 Task: Add Attachment from Google Drive to Card Card0000000199 in Board Board0000000050 in Workspace WS0000000017 in Trello. Add Cover Orange to Card Card0000000199 in Board Board0000000050 in Workspace WS0000000017 in Trello. Add "Add Label …" with "Title" Title0000000199 to Button Button0000000199 to Card Card0000000199 in Board Board0000000050 in Workspace WS0000000017 in Trello. Add Description DS0000000199 to Card Card0000000199 in Board Board0000000050 in Workspace WS0000000017 in Trello. Add Comment CM0000000199 to Card Card0000000199 in Board Board0000000050 in Workspace WS0000000017 in Trello
Action: Mouse moved to (297, 427)
Screenshot: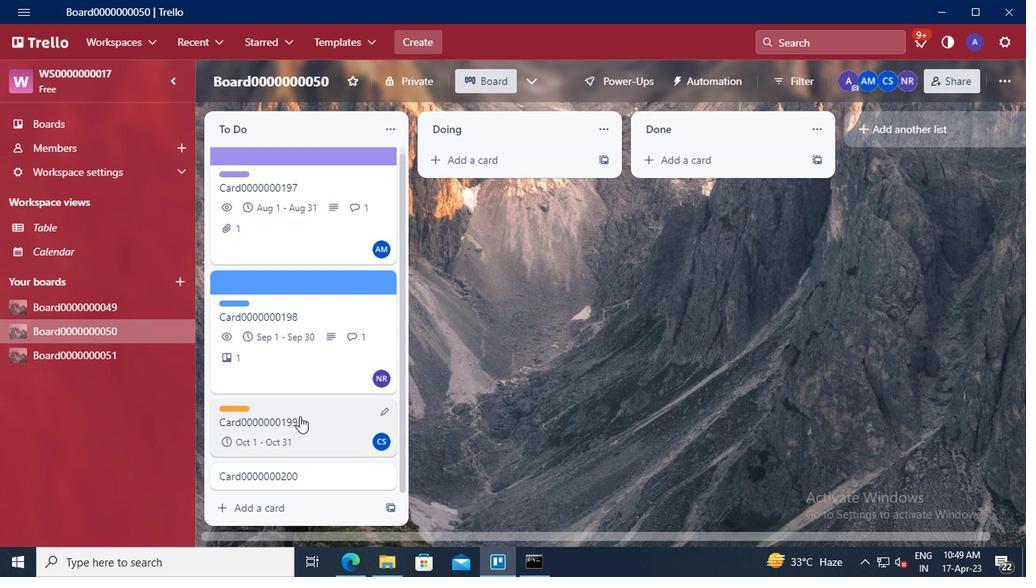 
Action: Mouse pressed left at (297, 427)
Screenshot: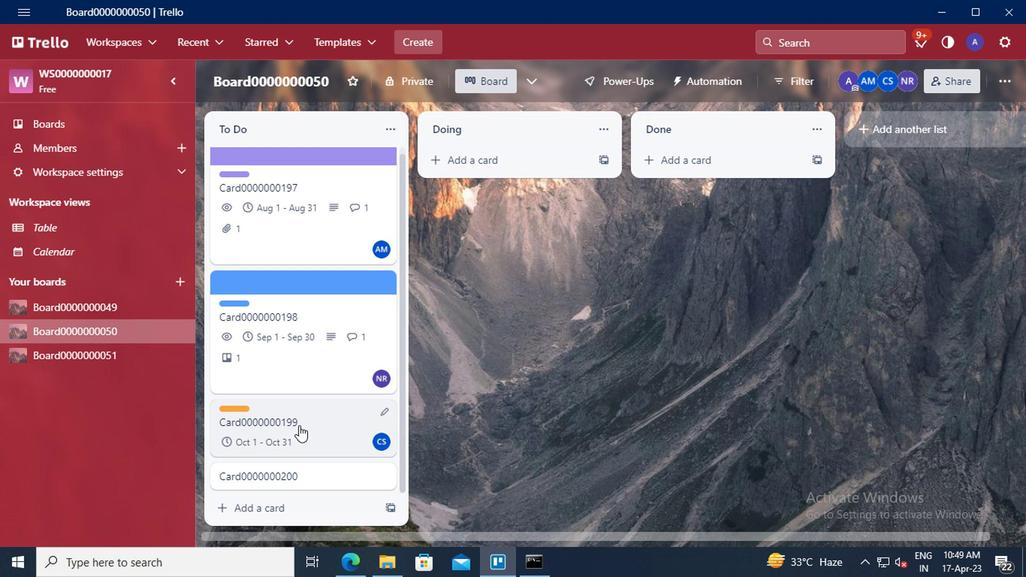 
Action: Mouse moved to (697, 321)
Screenshot: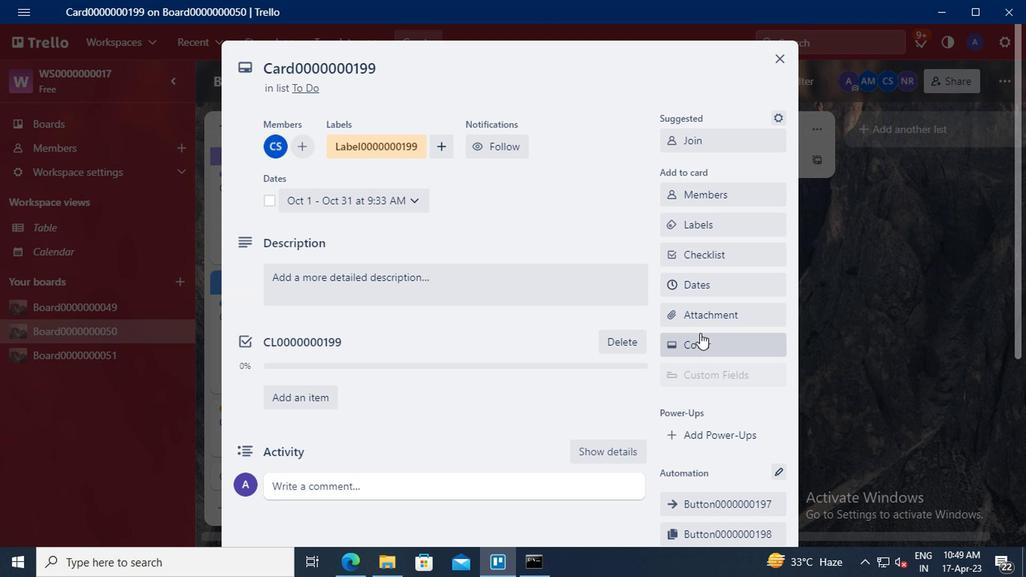
Action: Mouse pressed left at (697, 321)
Screenshot: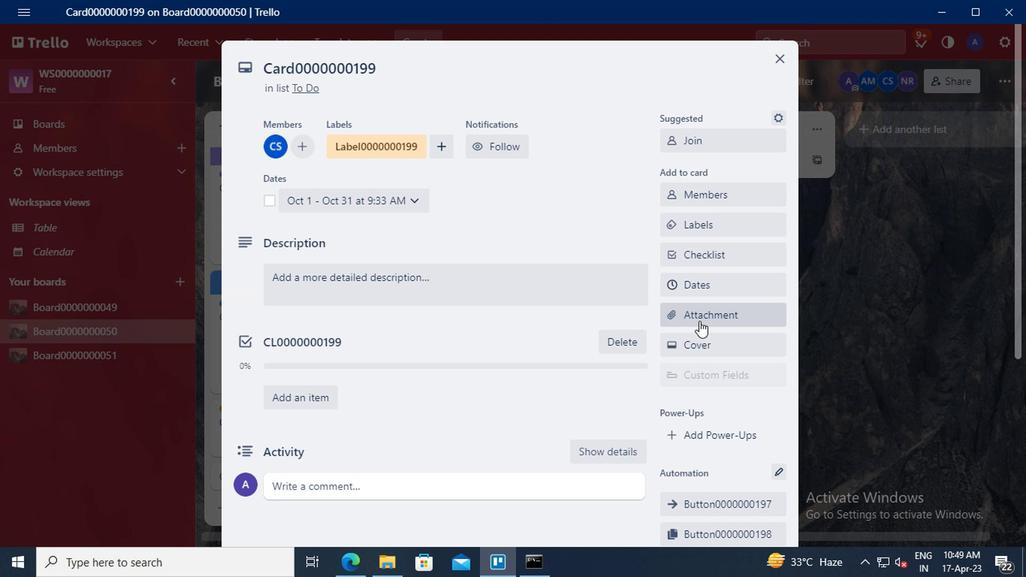 
Action: Mouse moved to (703, 179)
Screenshot: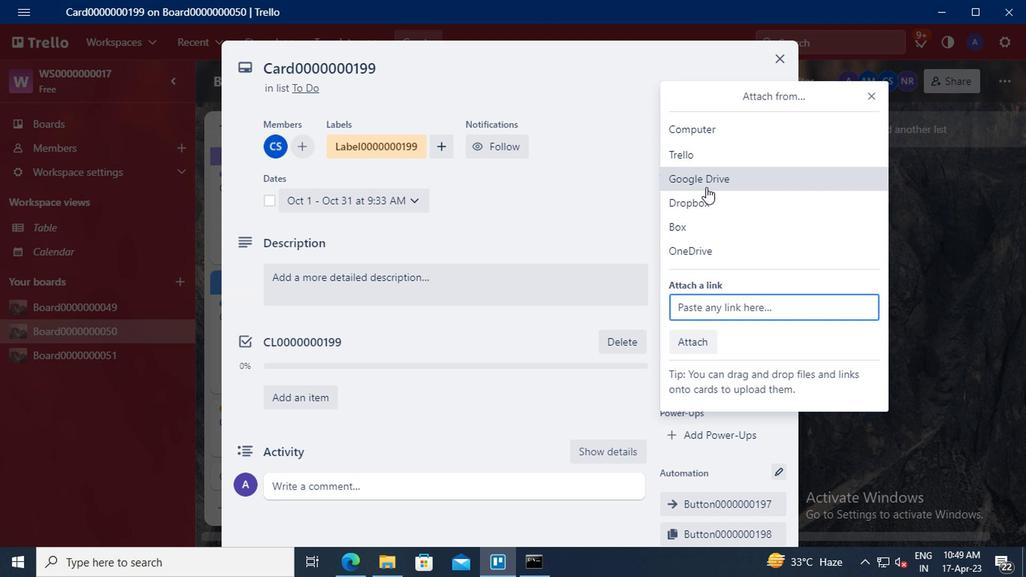 
Action: Mouse pressed left at (703, 179)
Screenshot: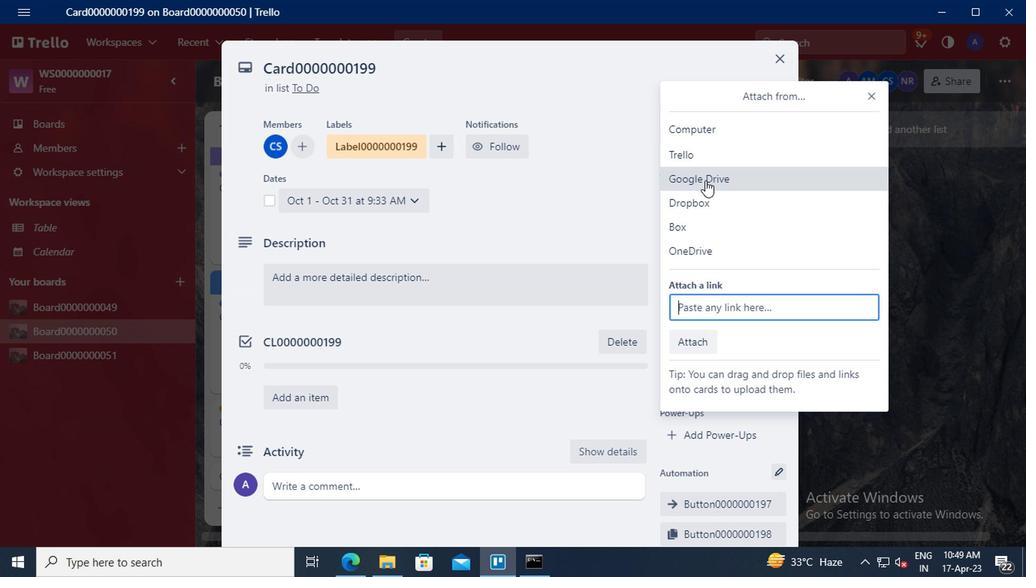 
Action: Mouse moved to (223, 243)
Screenshot: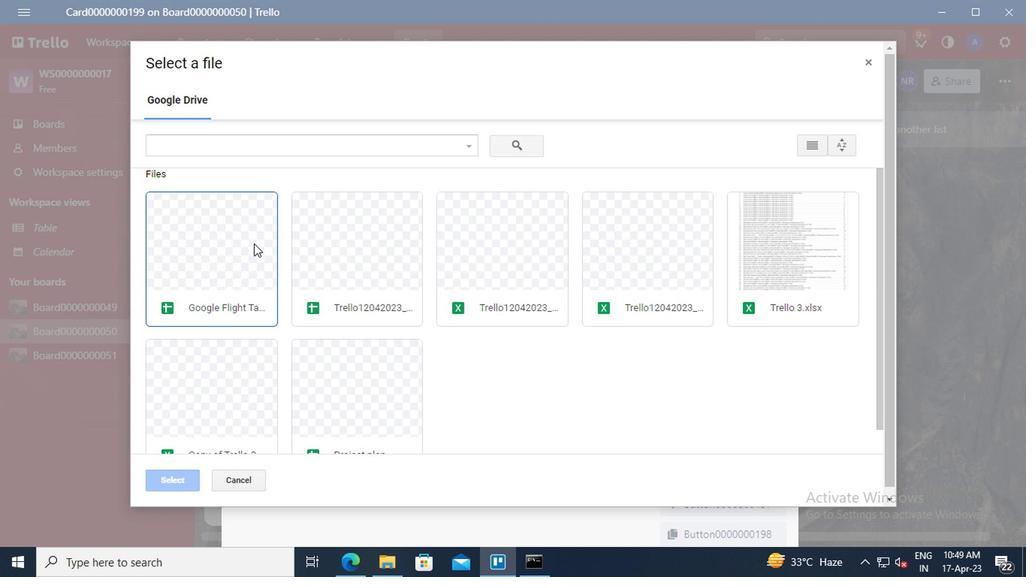 
Action: Mouse pressed left at (223, 243)
Screenshot: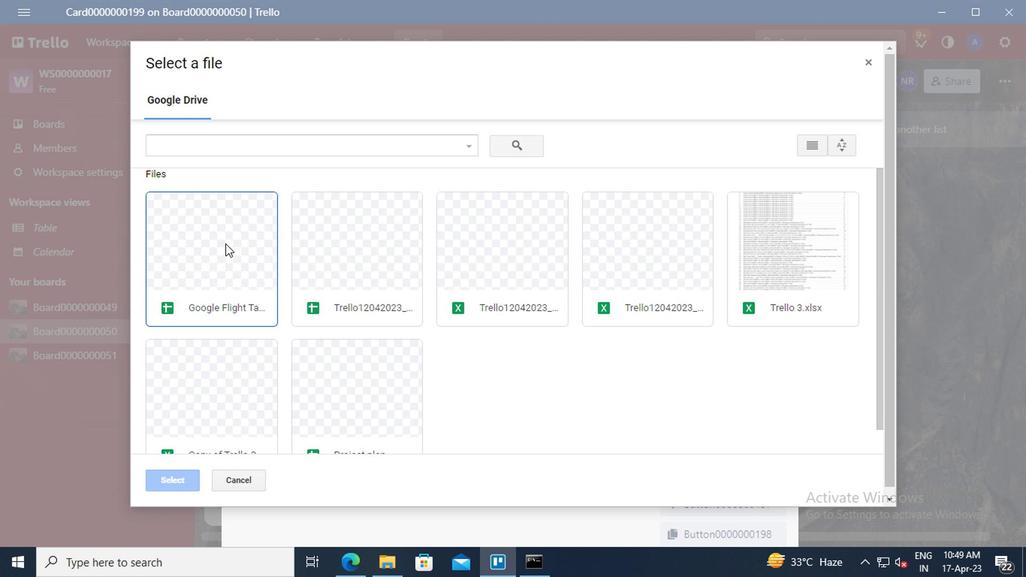 
Action: Mouse moved to (189, 486)
Screenshot: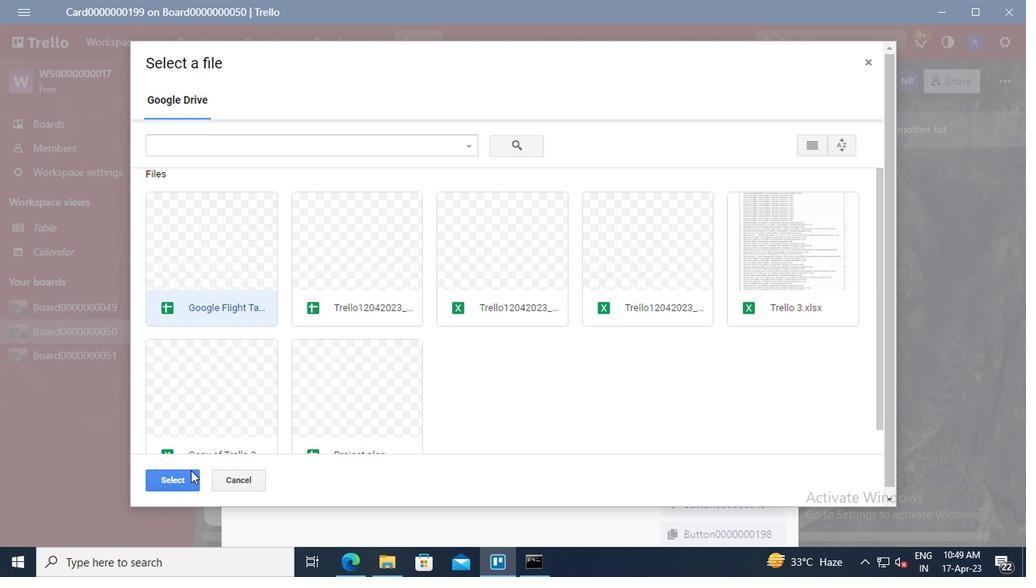 
Action: Mouse pressed left at (189, 486)
Screenshot: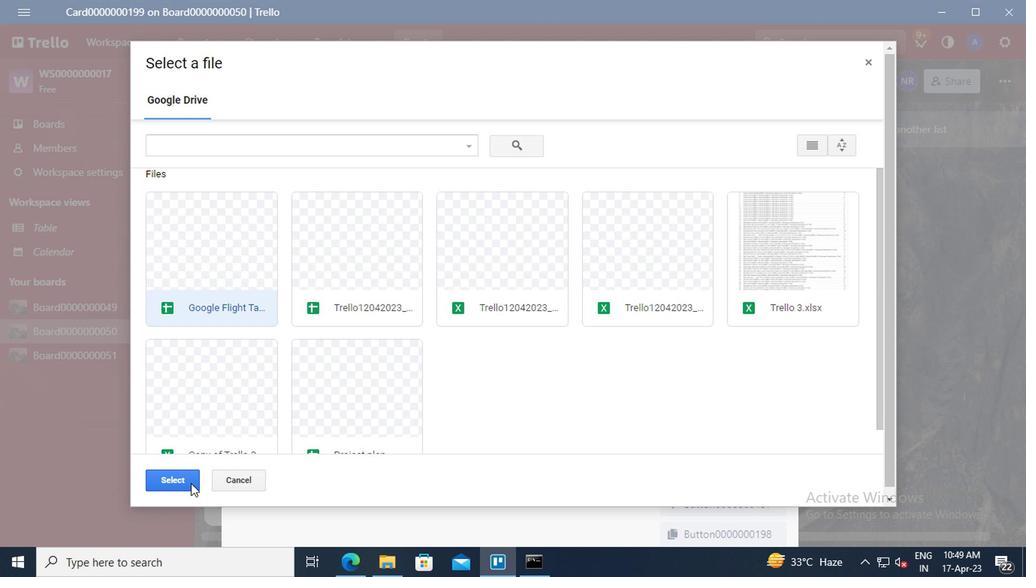 
Action: Mouse moved to (699, 347)
Screenshot: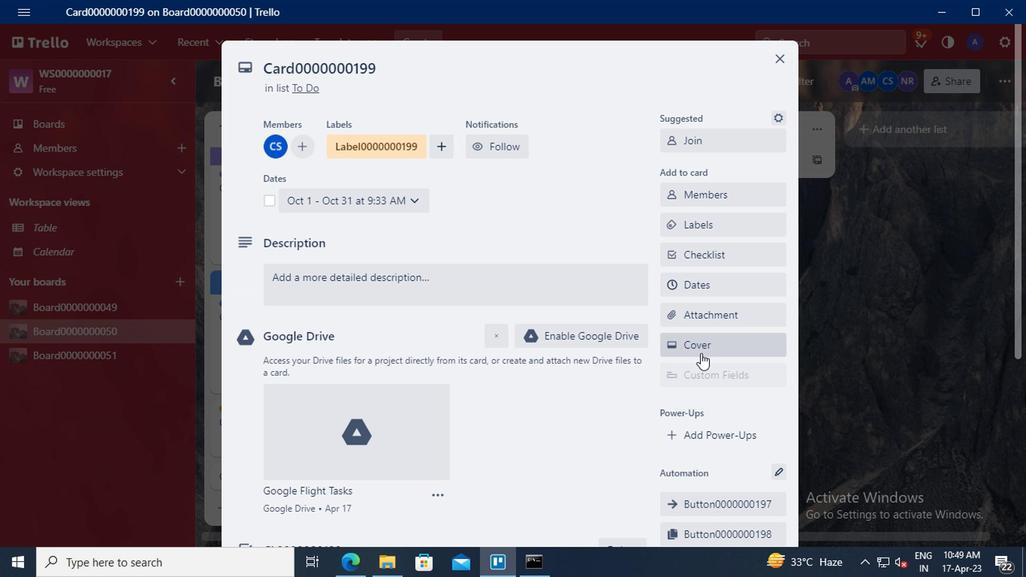 
Action: Mouse pressed left at (699, 347)
Screenshot: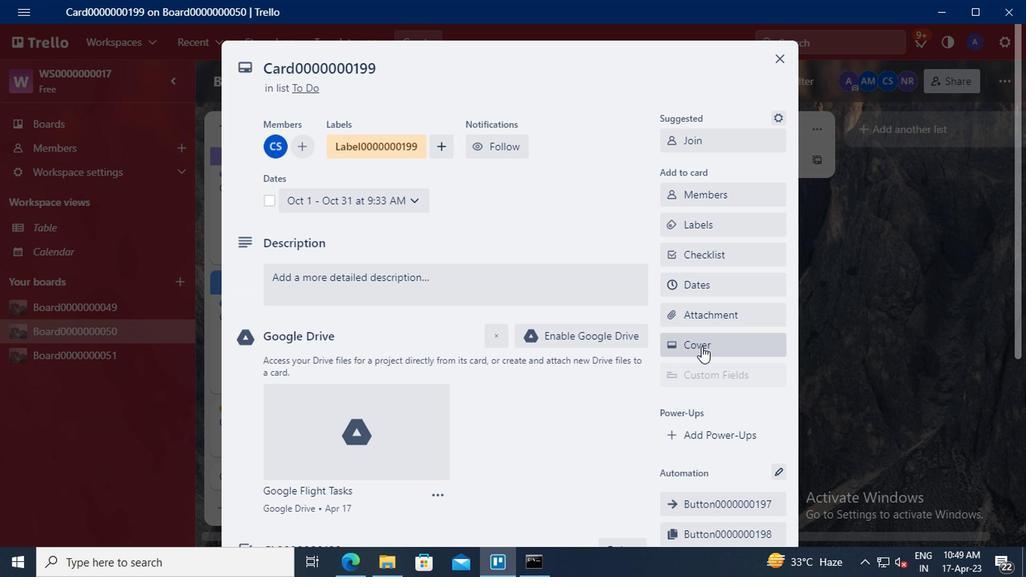 
Action: Mouse moved to (780, 250)
Screenshot: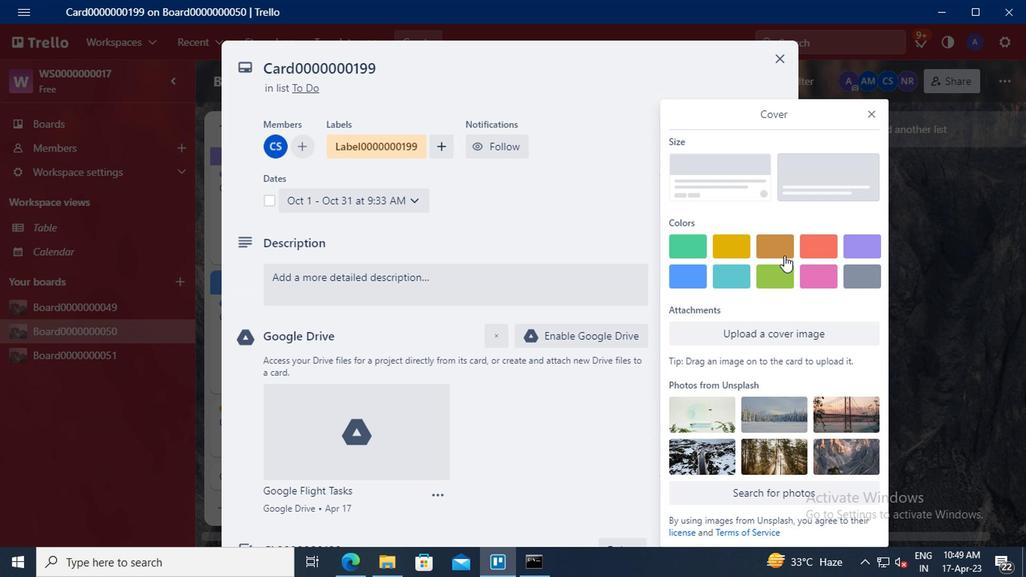 
Action: Mouse pressed left at (780, 250)
Screenshot: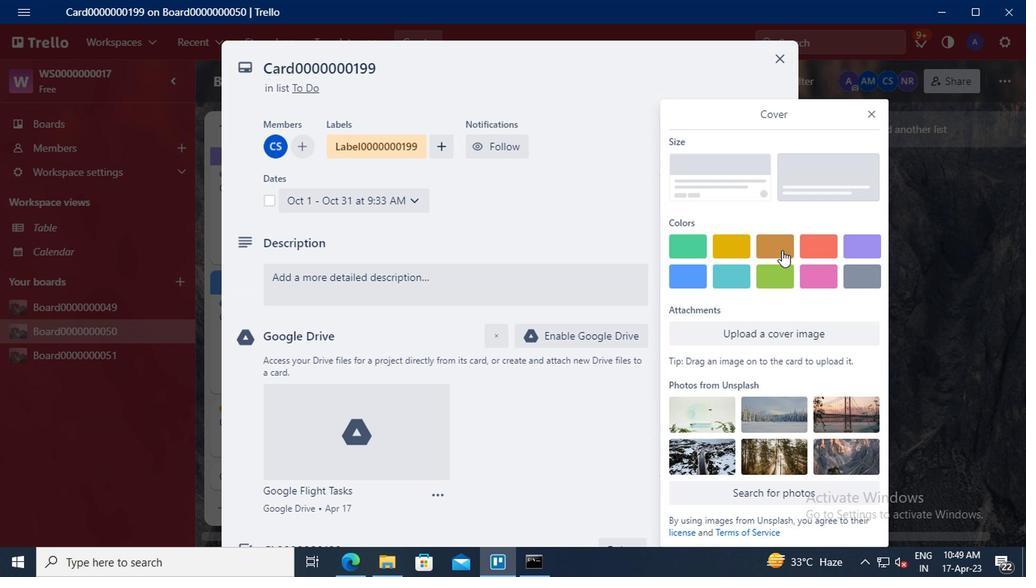 
Action: Mouse moved to (869, 82)
Screenshot: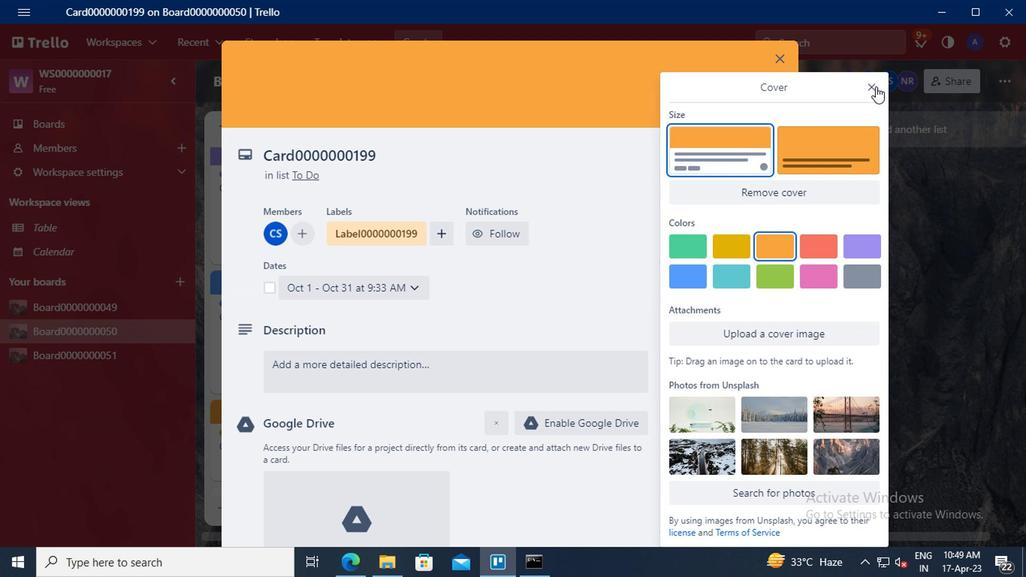 
Action: Mouse pressed left at (869, 82)
Screenshot: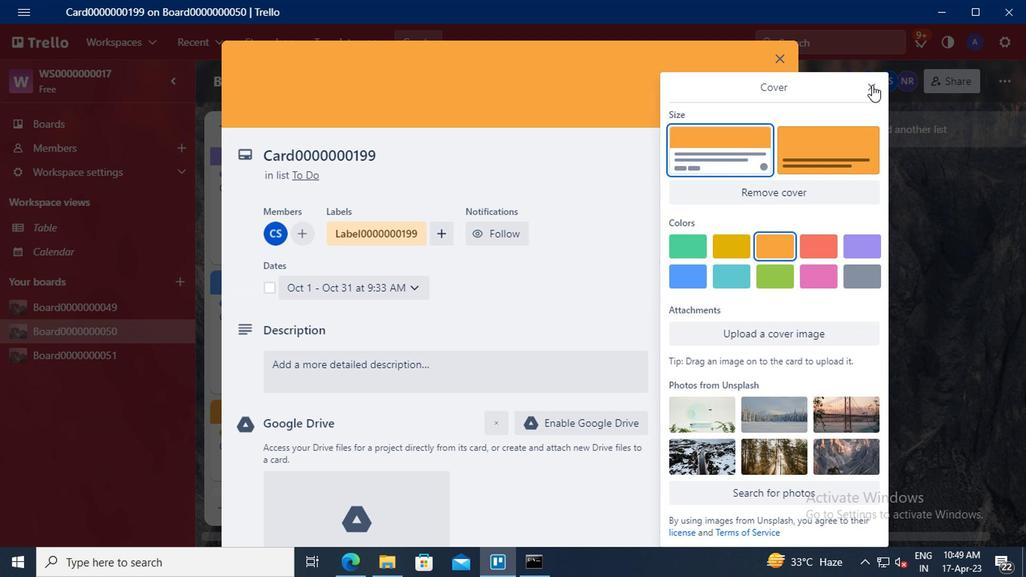 
Action: Mouse moved to (705, 253)
Screenshot: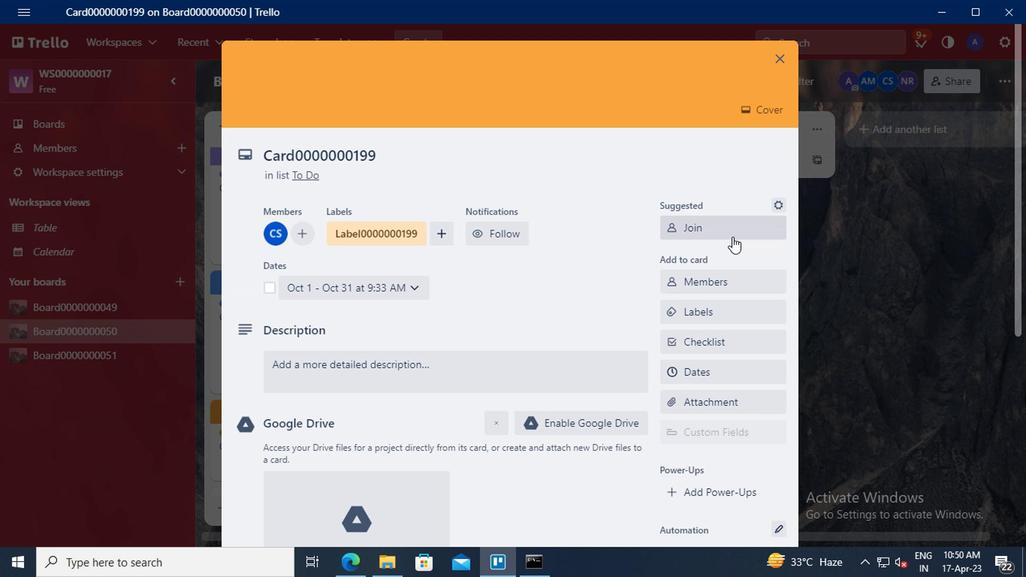 
Action: Mouse scrolled (705, 252) with delta (0, -1)
Screenshot: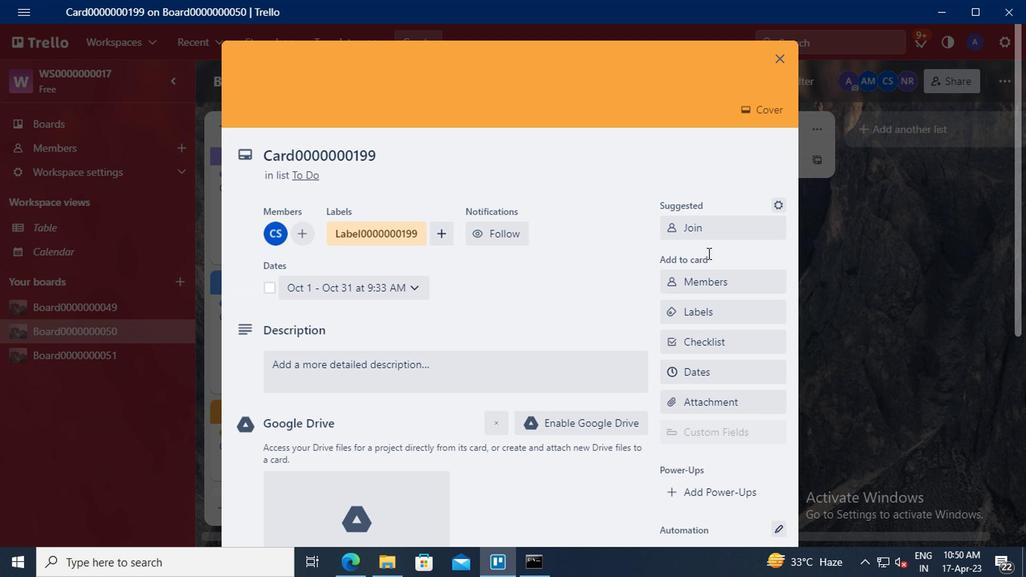 
Action: Mouse scrolled (705, 252) with delta (0, -1)
Screenshot: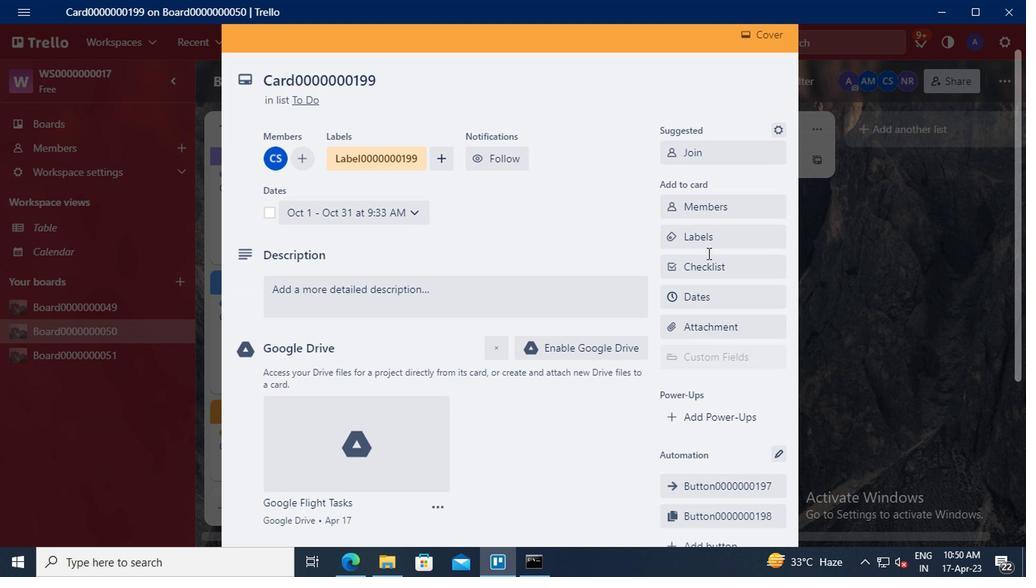 
Action: Mouse scrolled (705, 252) with delta (0, -1)
Screenshot: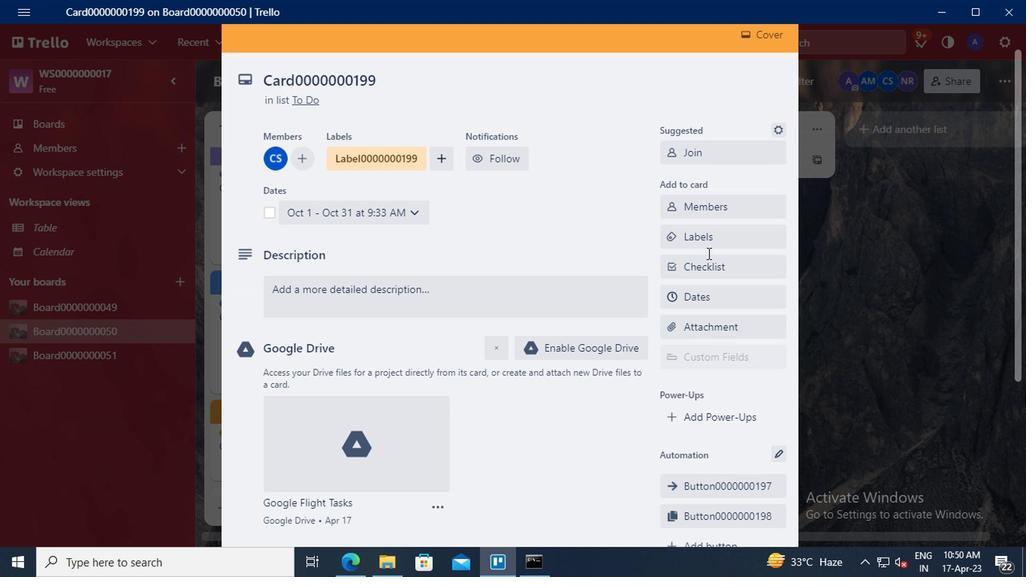 
Action: Mouse scrolled (705, 252) with delta (0, -1)
Screenshot: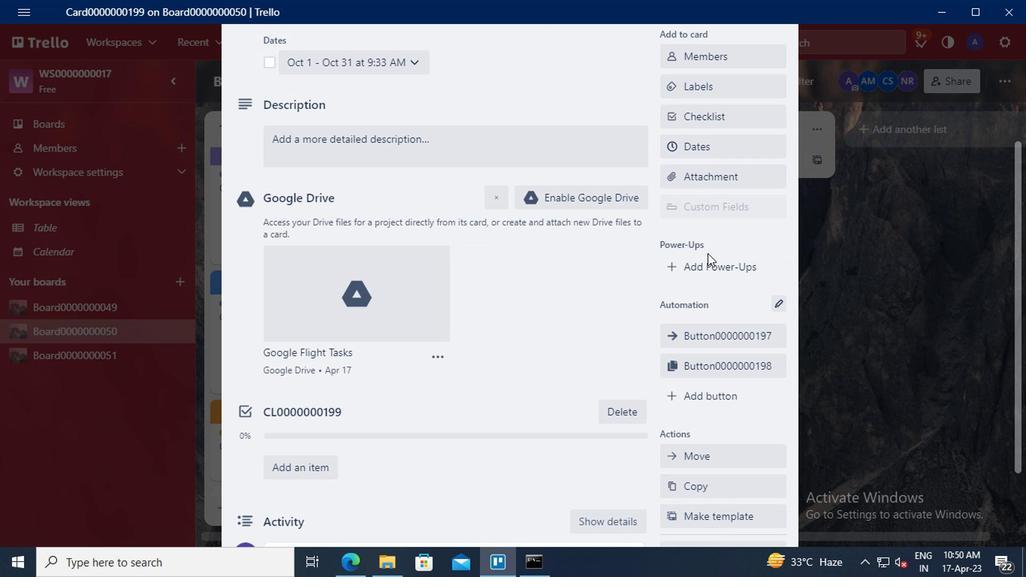 
Action: Mouse moved to (715, 323)
Screenshot: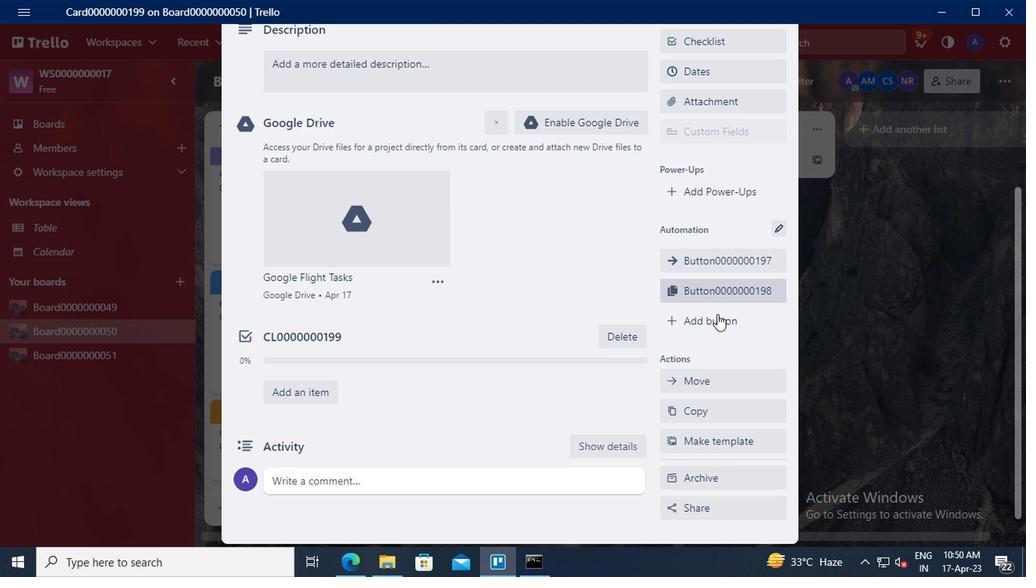 
Action: Mouse pressed left at (715, 323)
Screenshot: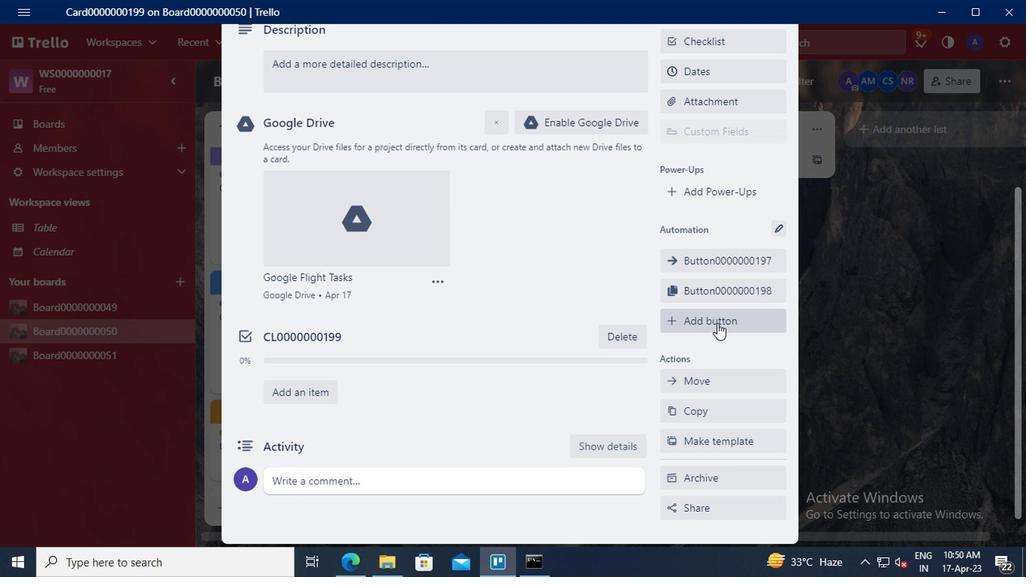 
Action: Mouse moved to (717, 193)
Screenshot: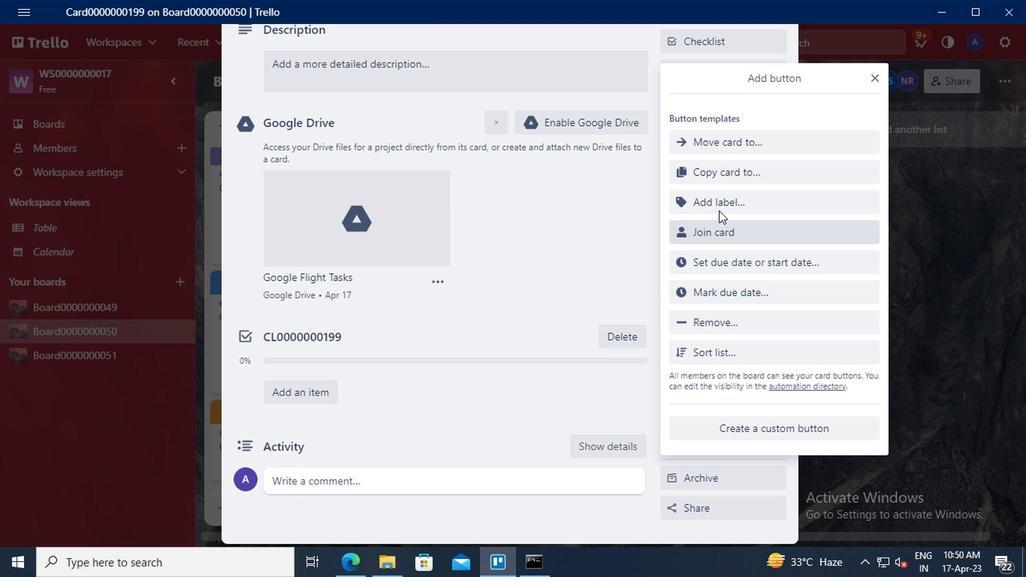 
Action: Mouse pressed left at (717, 193)
Screenshot: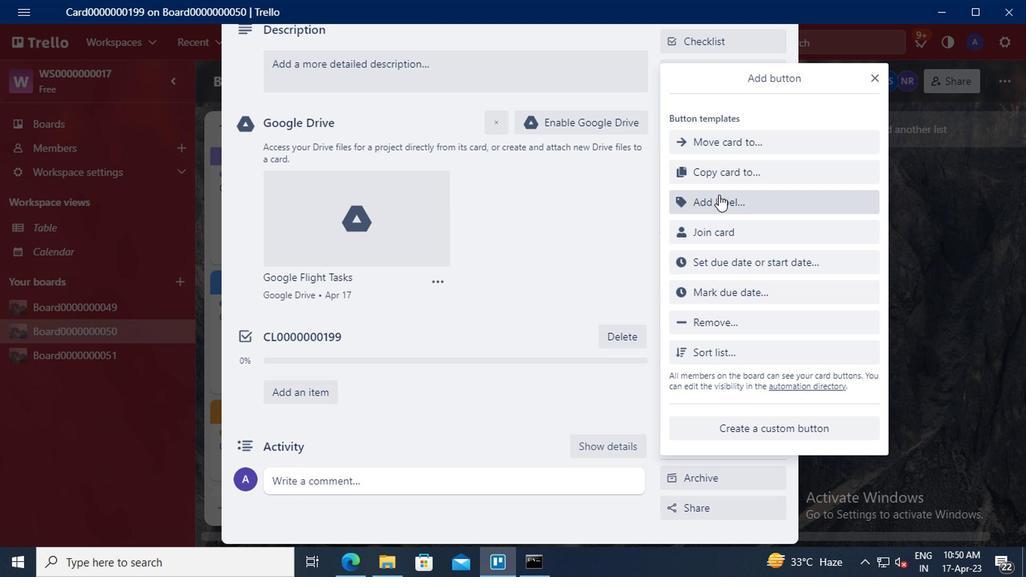 
Action: Mouse moved to (727, 135)
Screenshot: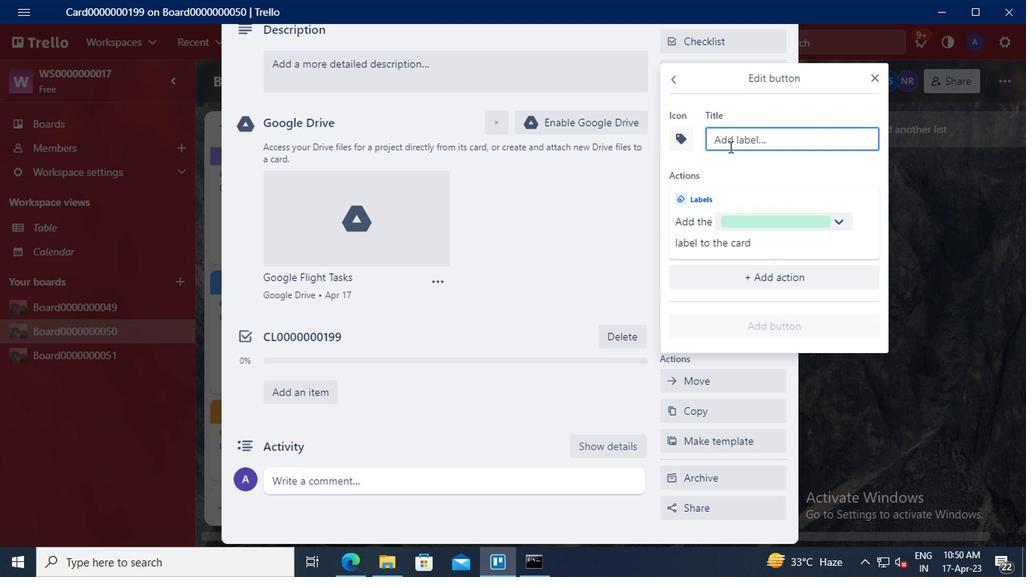 
Action: Mouse pressed left at (727, 135)
Screenshot: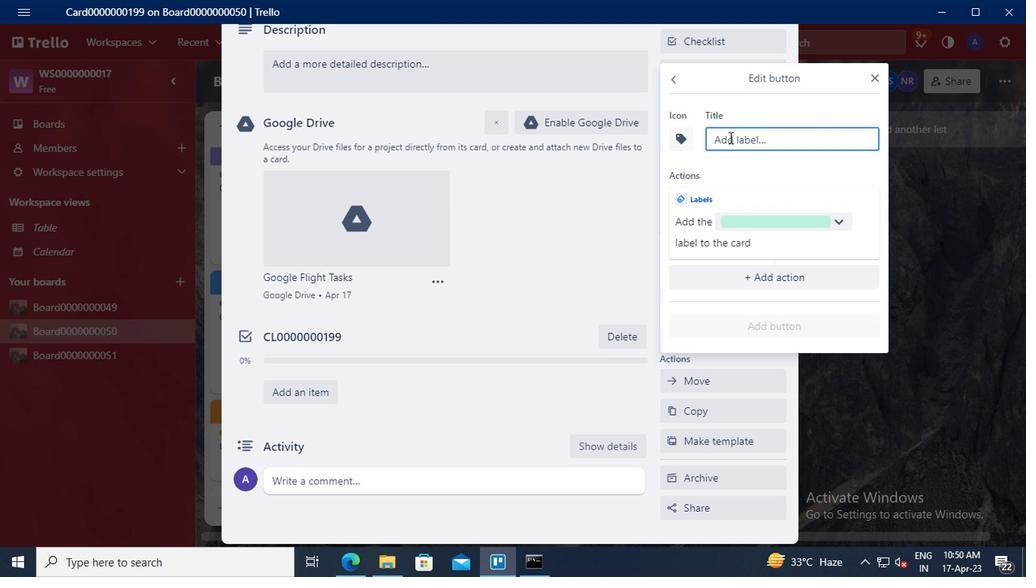 
Action: Mouse moved to (726, 135)
Screenshot: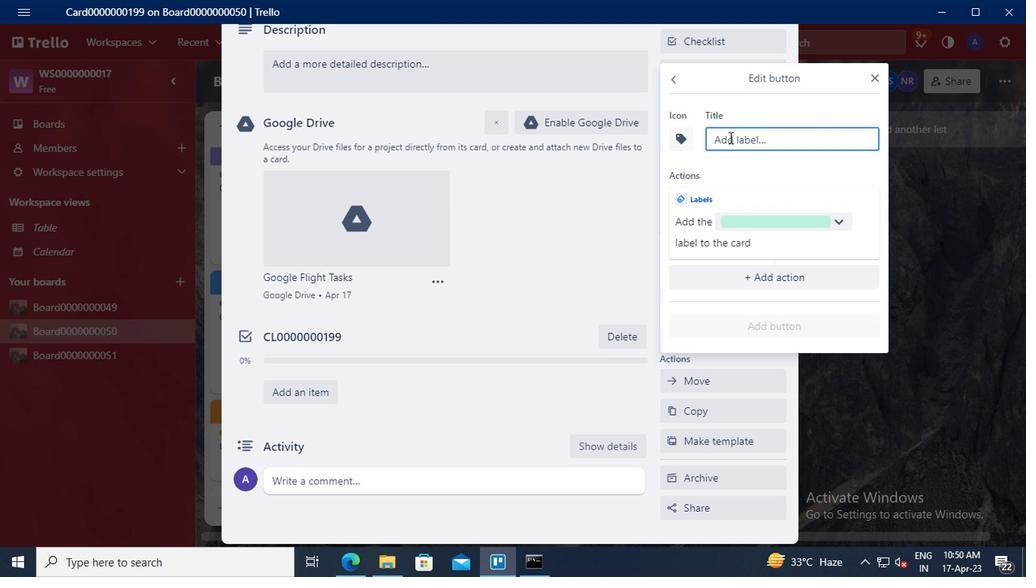 
Action: Key pressed <Key.shift>TITLE0000000199
Screenshot: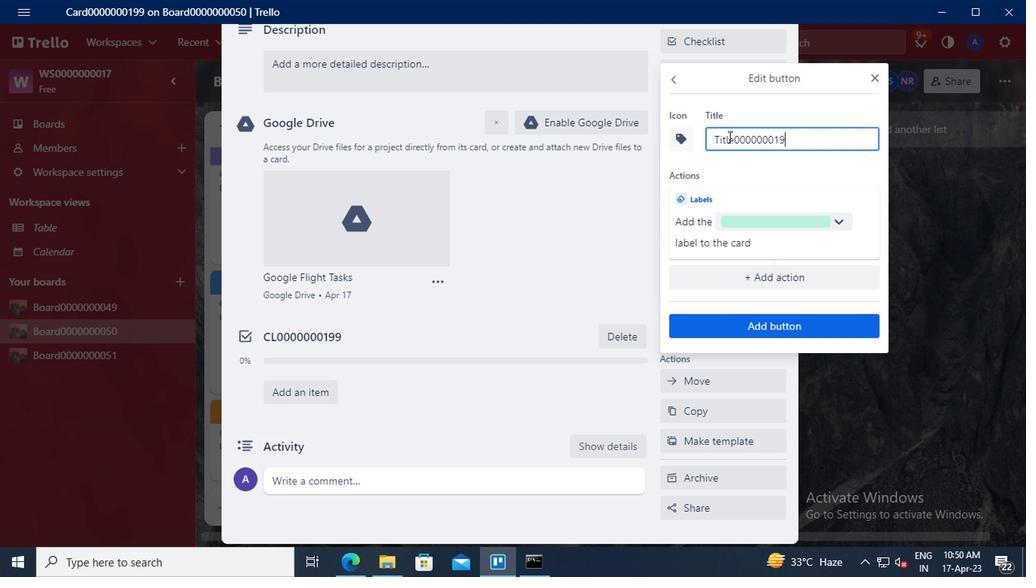 
Action: Mouse moved to (747, 327)
Screenshot: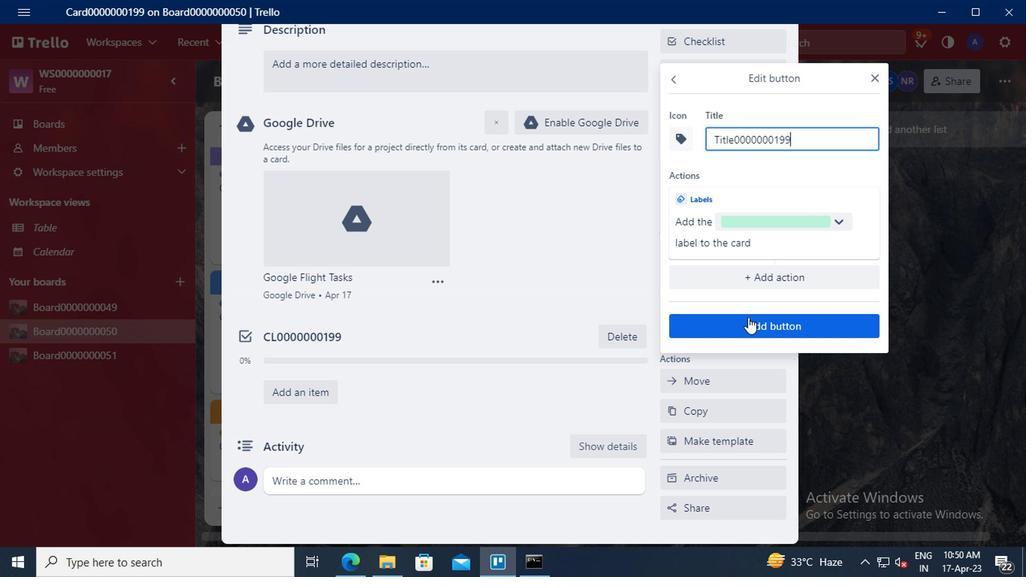 
Action: Mouse pressed left at (747, 327)
Screenshot: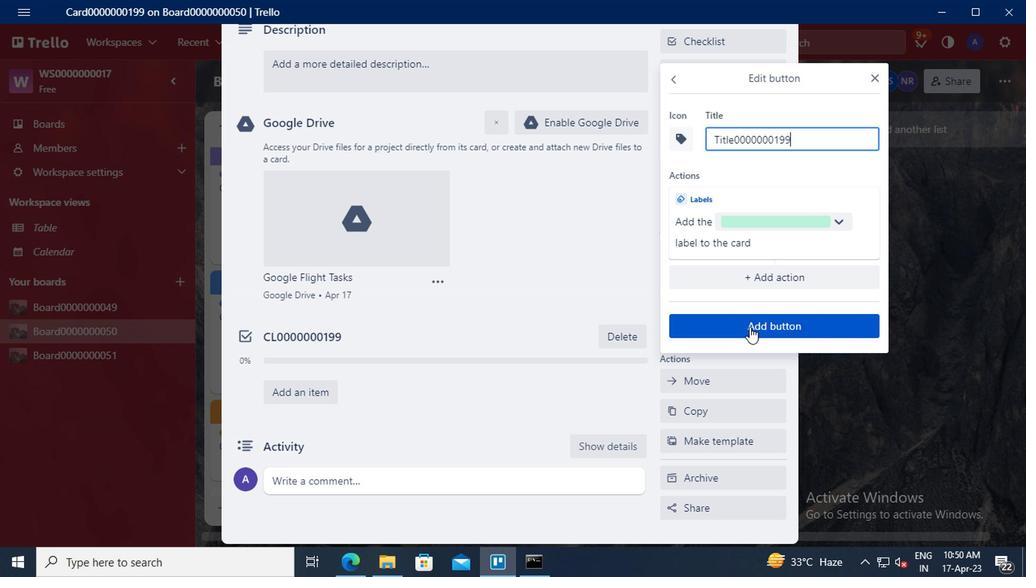 
Action: Mouse moved to (446, 327)
Screenshot: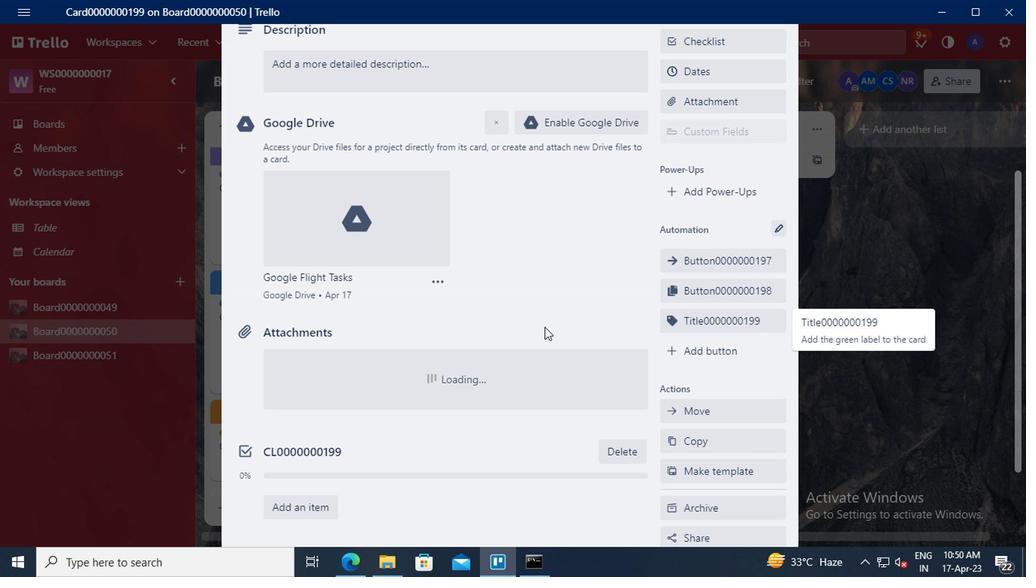 
Action: Mouse scrolled (446, 328) with delta (0, 1)
Screenshot: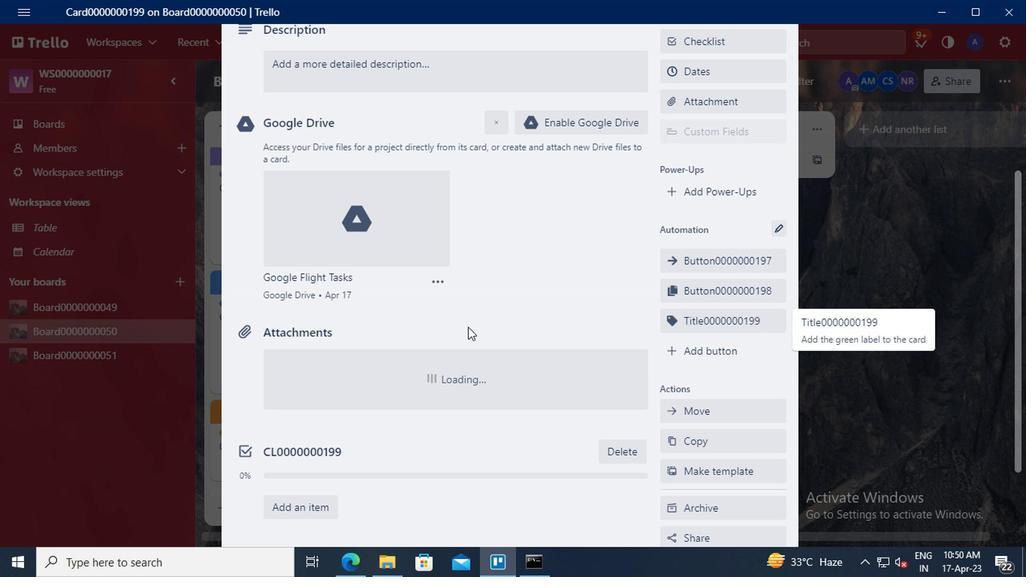 
Action: Mouse moved to (301, 141)
Screenshot: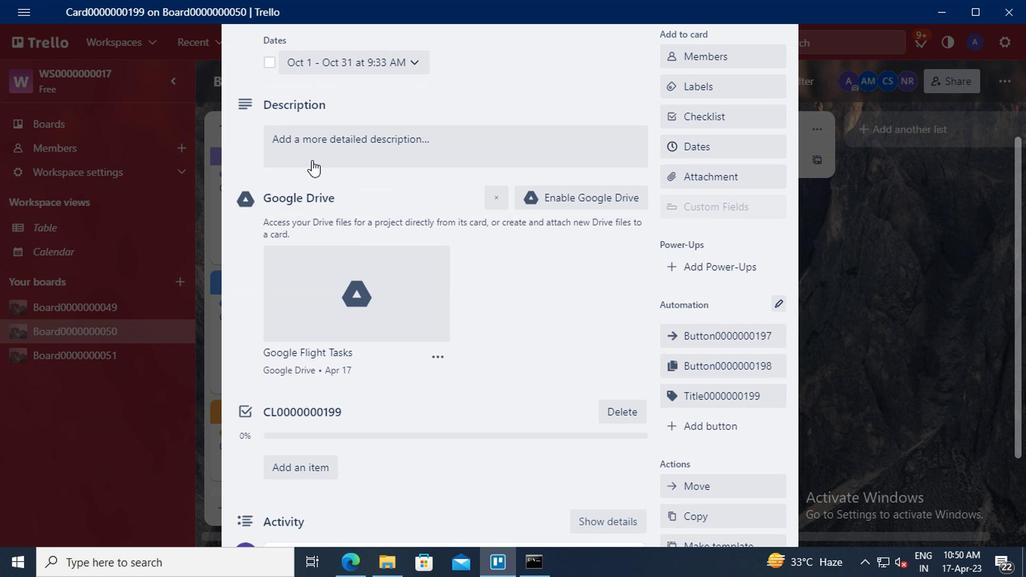
Action: Mouse pressed left at (301, 141)
Screenshot: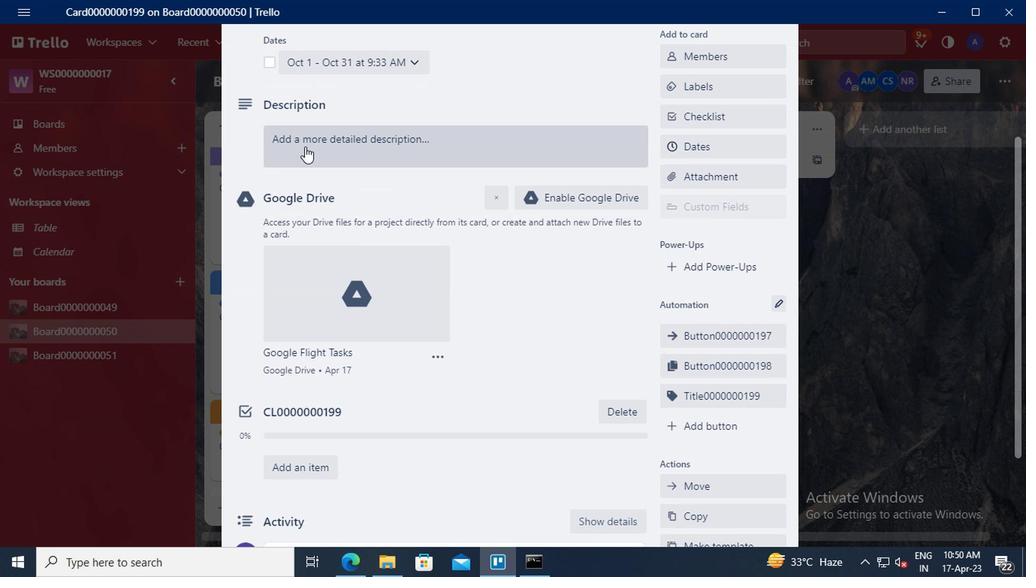 
Action: Mouse moved to (304, 181)
Screenshot: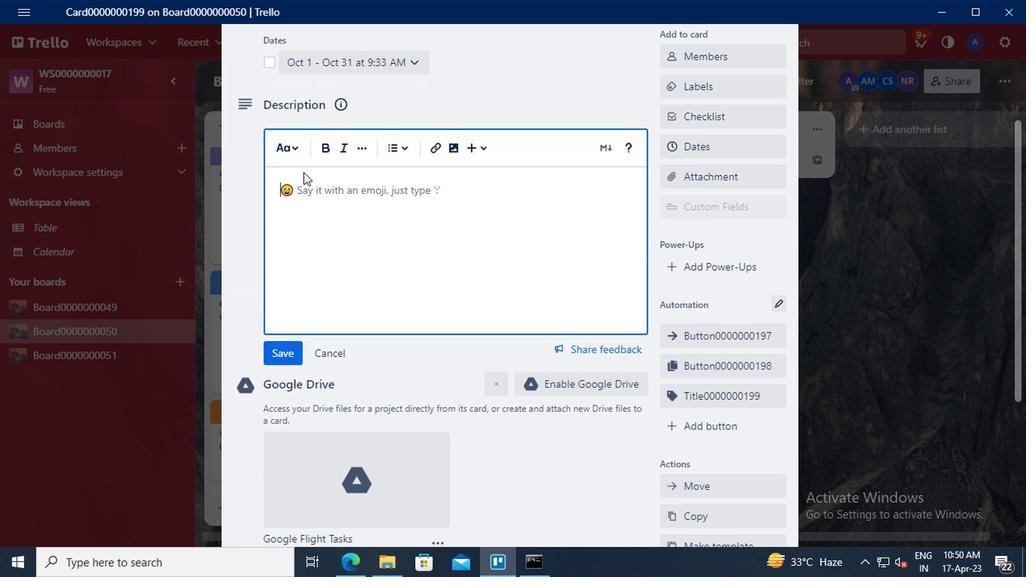 
Action: Mouse pressed left at (304, 181)
Screenshot: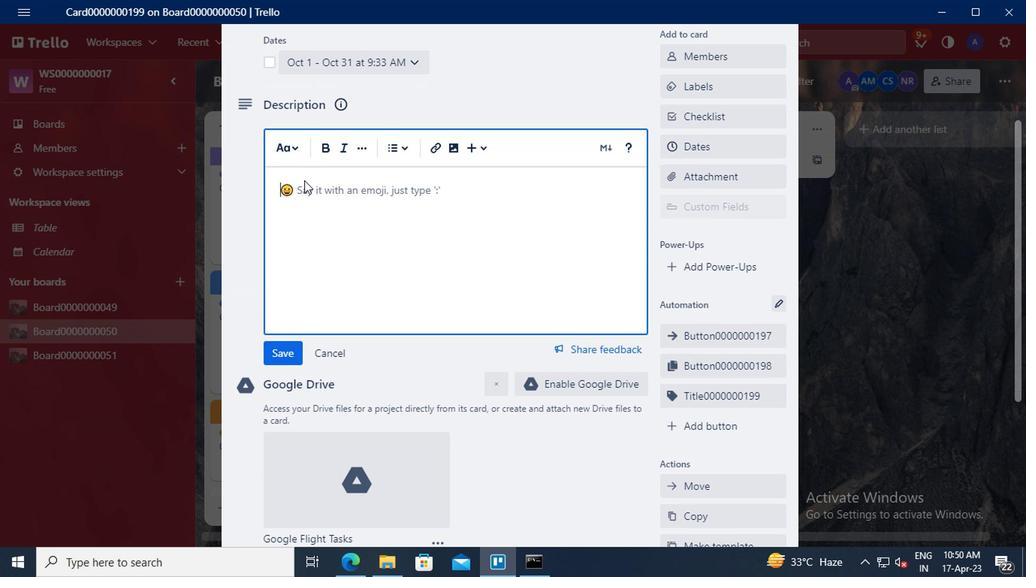 
Action: Key pressed <Key.shift>DS0000000199
Screenshot: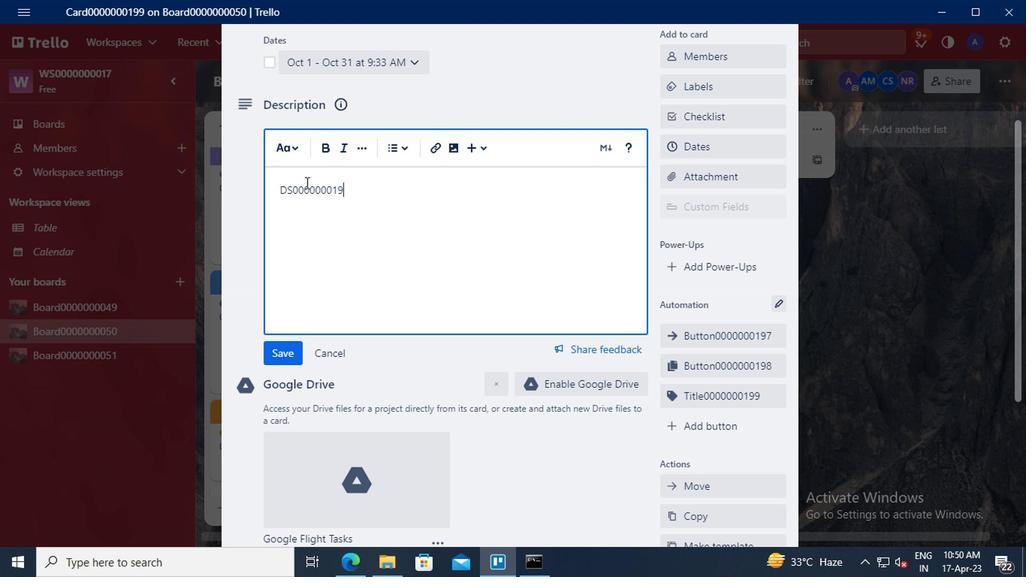 
Action: Mouse moved to (293, 351)
Screenshot: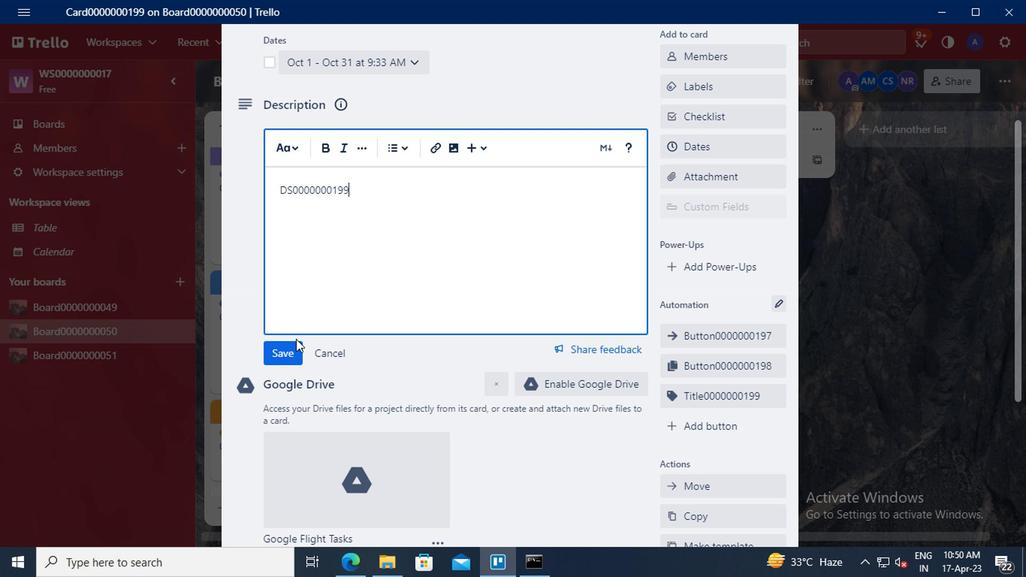 
Action: Mouse pressed left at (293, 351)
Screenshot: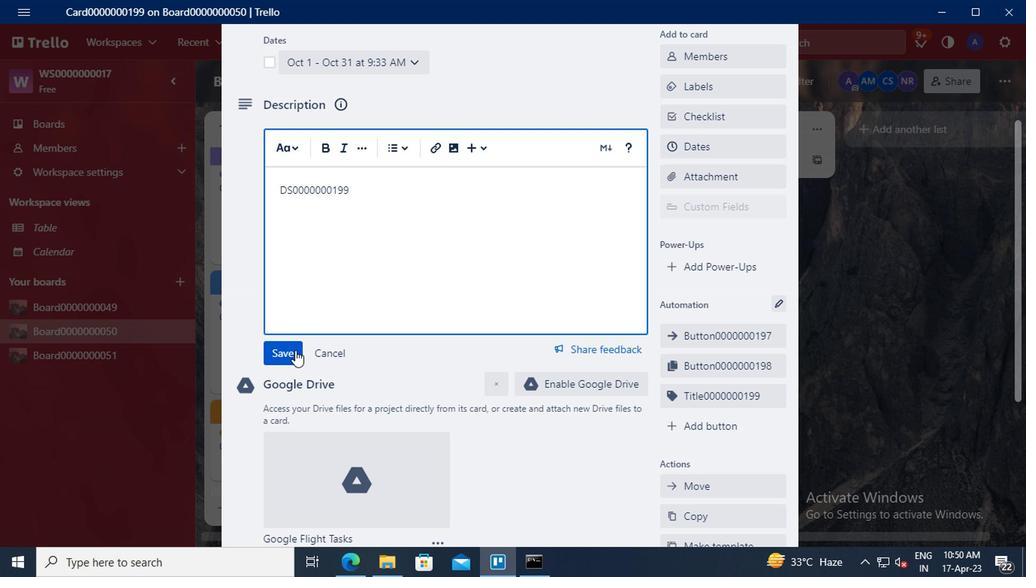
Action: Mouse scrolled (293, 350) with delta (0, 0)
Screenshot: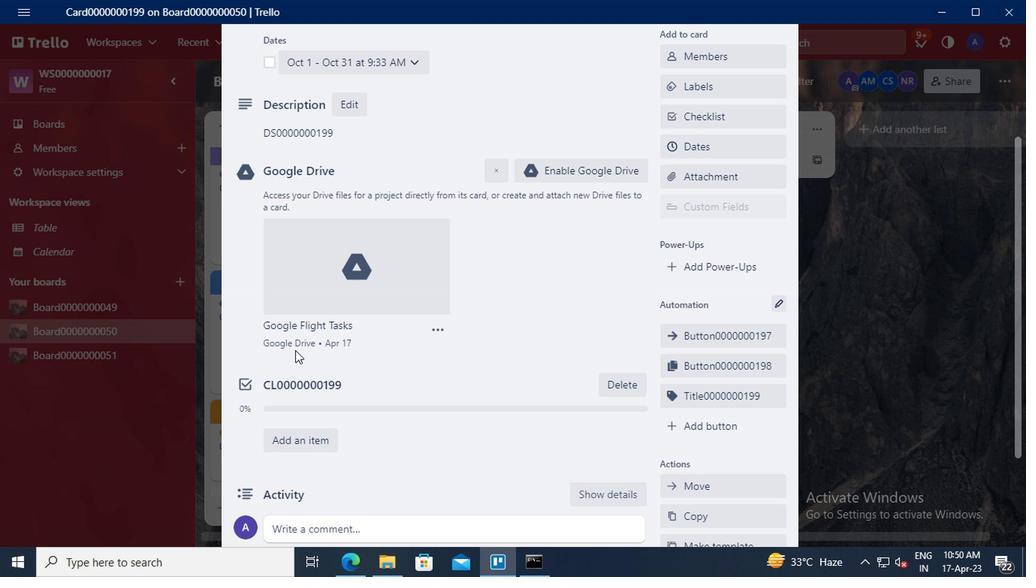 
Action: Mouse moved to (305, 460)
Screenshot: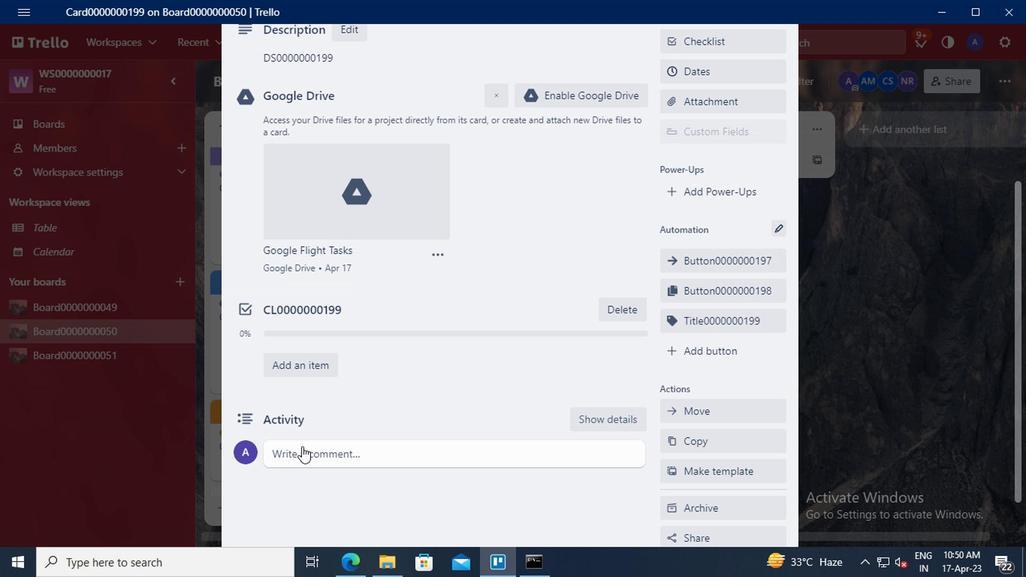 
Action: Mouse pressed left at (305, 460)
Screenshot: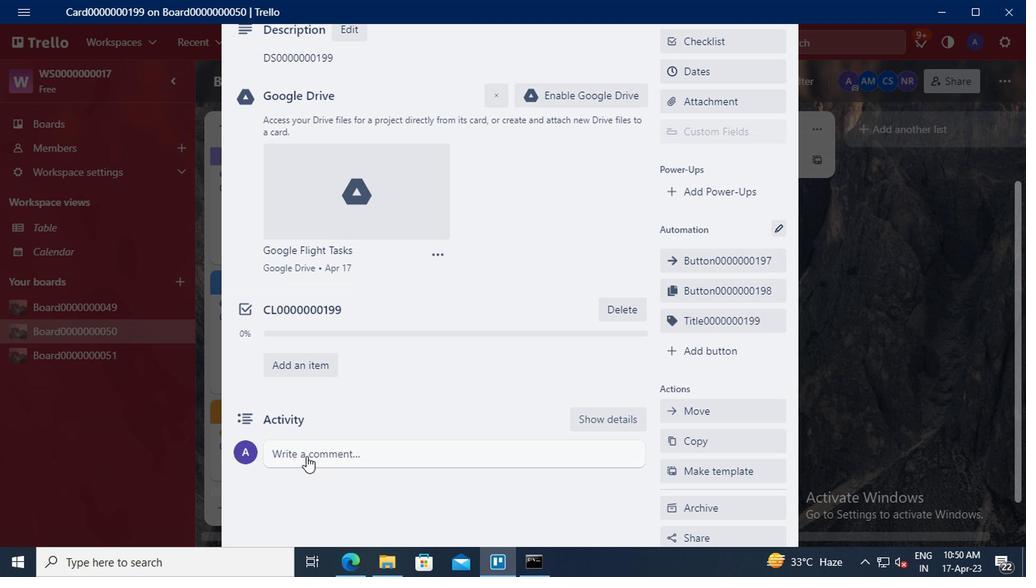 
Action: Key pressed <Key.shift>CM0000000199
Screenshot: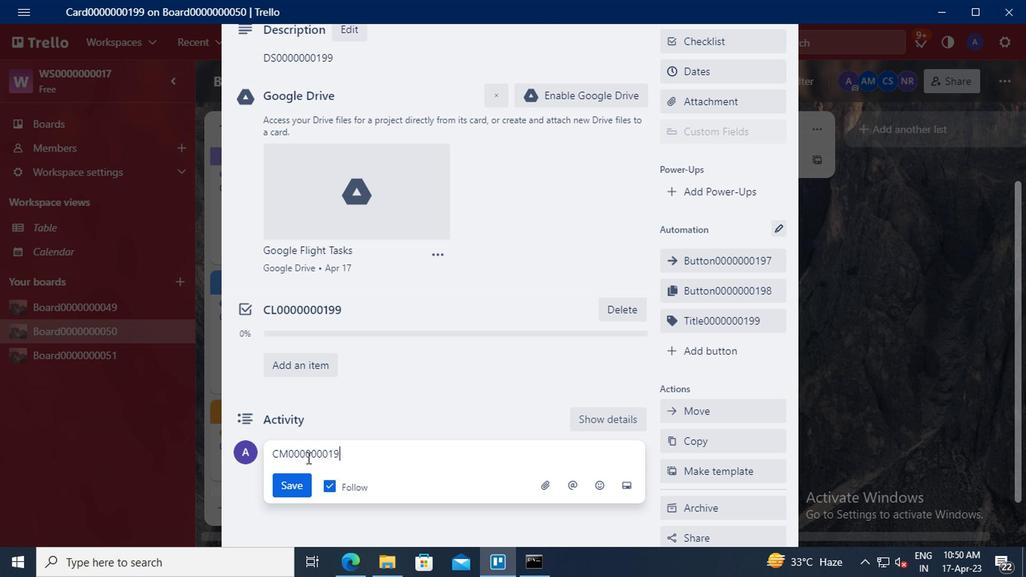 
Action: Mouse moved to (284, 483)
Screenshot: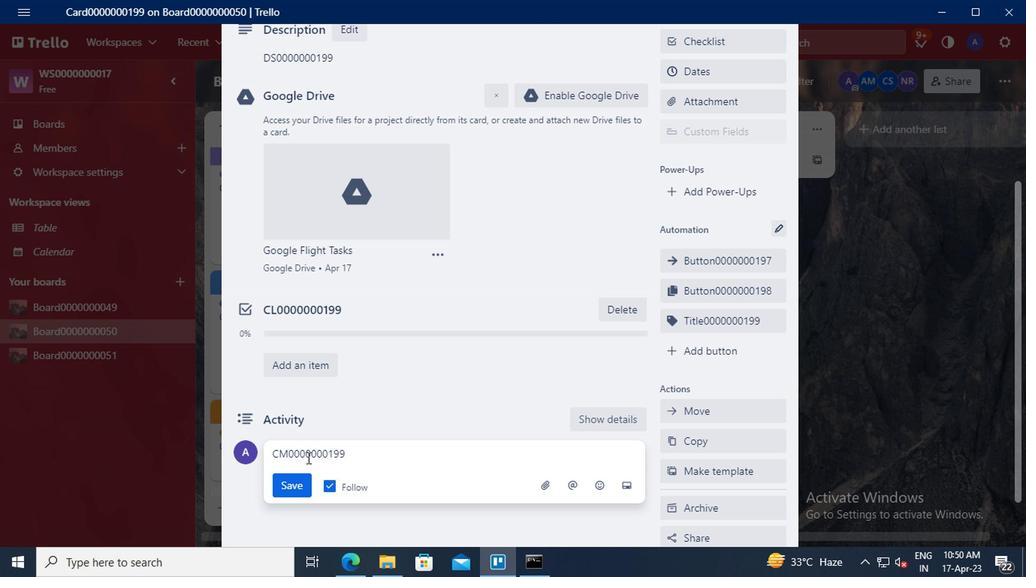 
Action: Mouse pressed left at (284, 483)
Screenshot: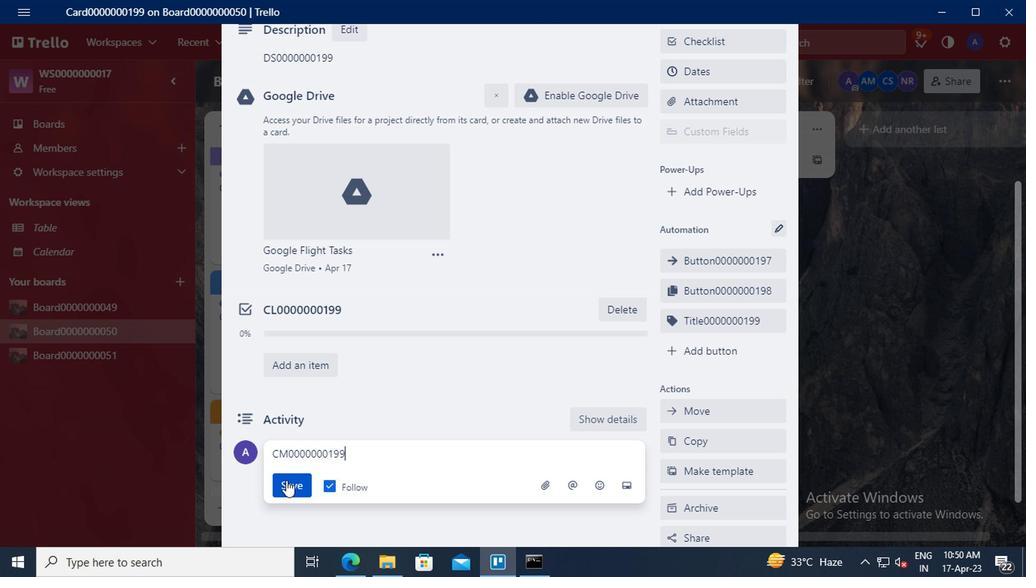 
